 Task: Use the formula "LAMBDA" in spreadsheet "Project portfolio".
Action: Mouse moved to (524, 236)
Screenshot: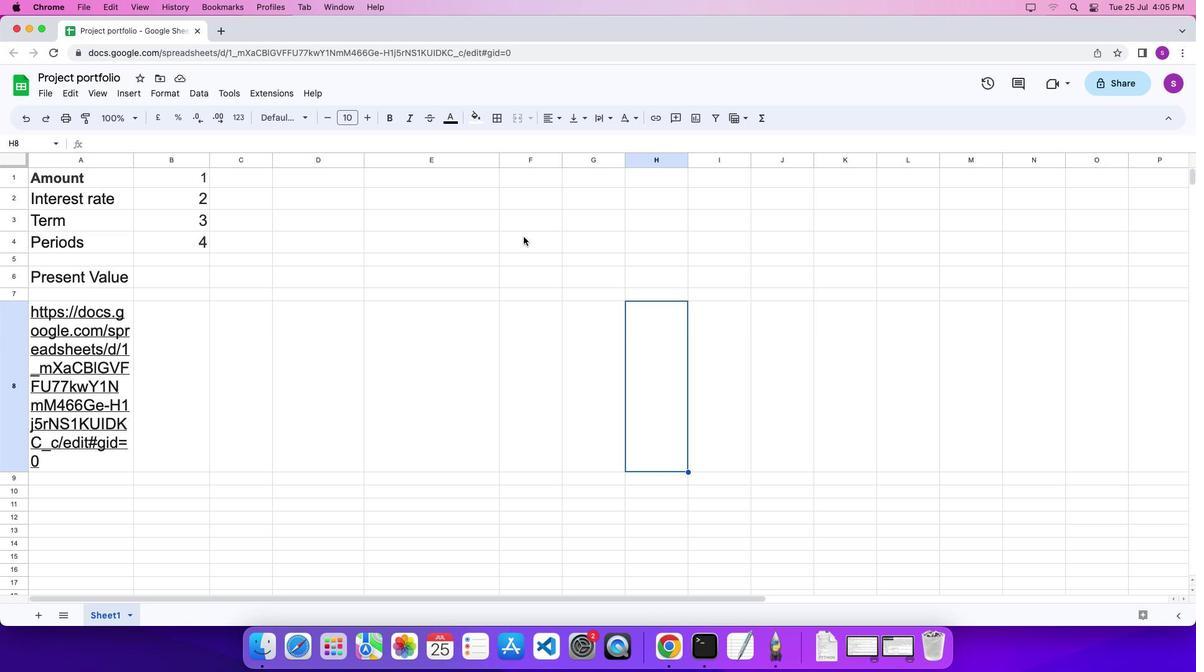 
Action: Mouse pressed left at (524, 236)
Screenshot: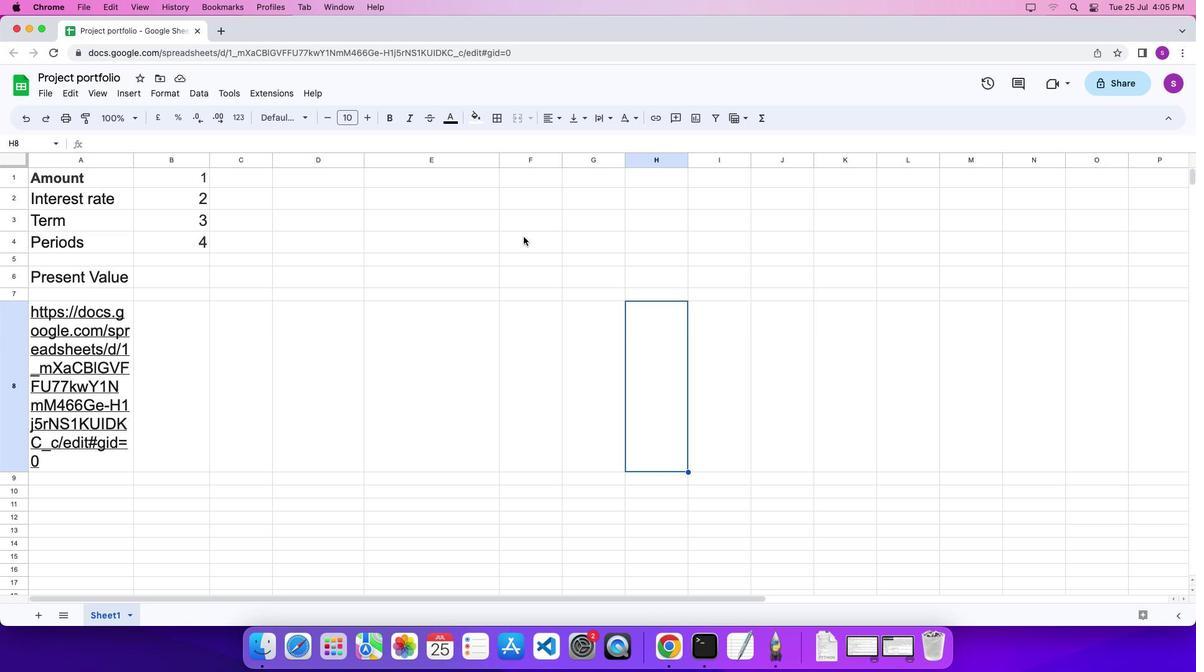 
Action: Key pressed '='
Screenshot: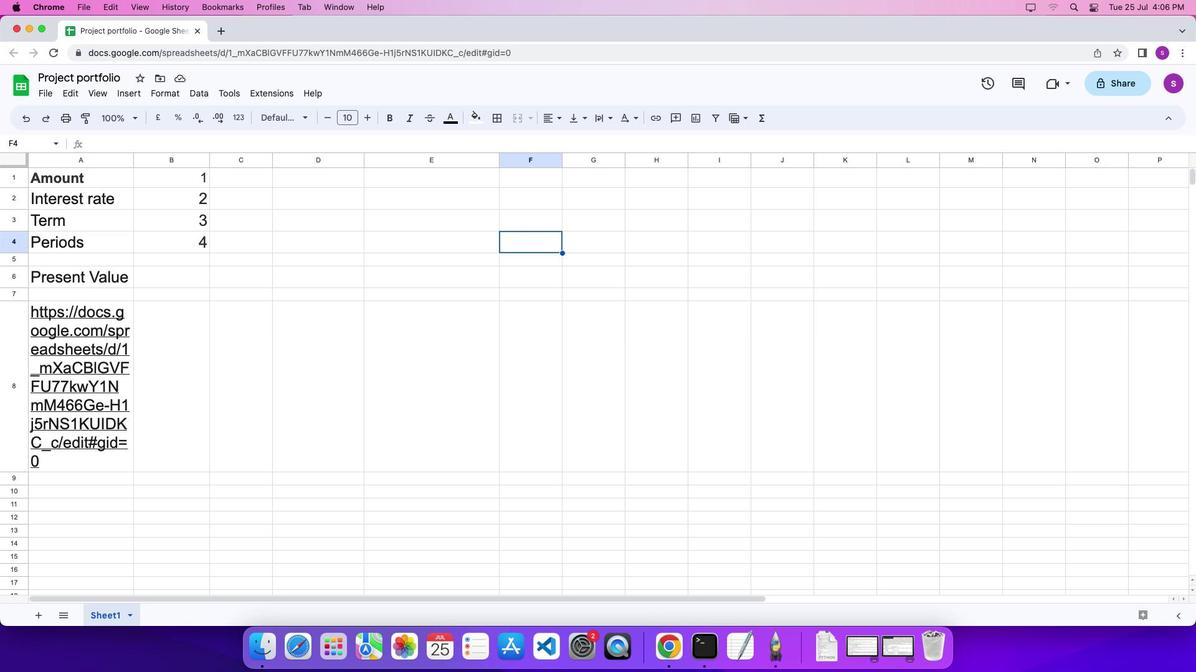 
Action: Mouse moved to (766, 122)
Screenshot: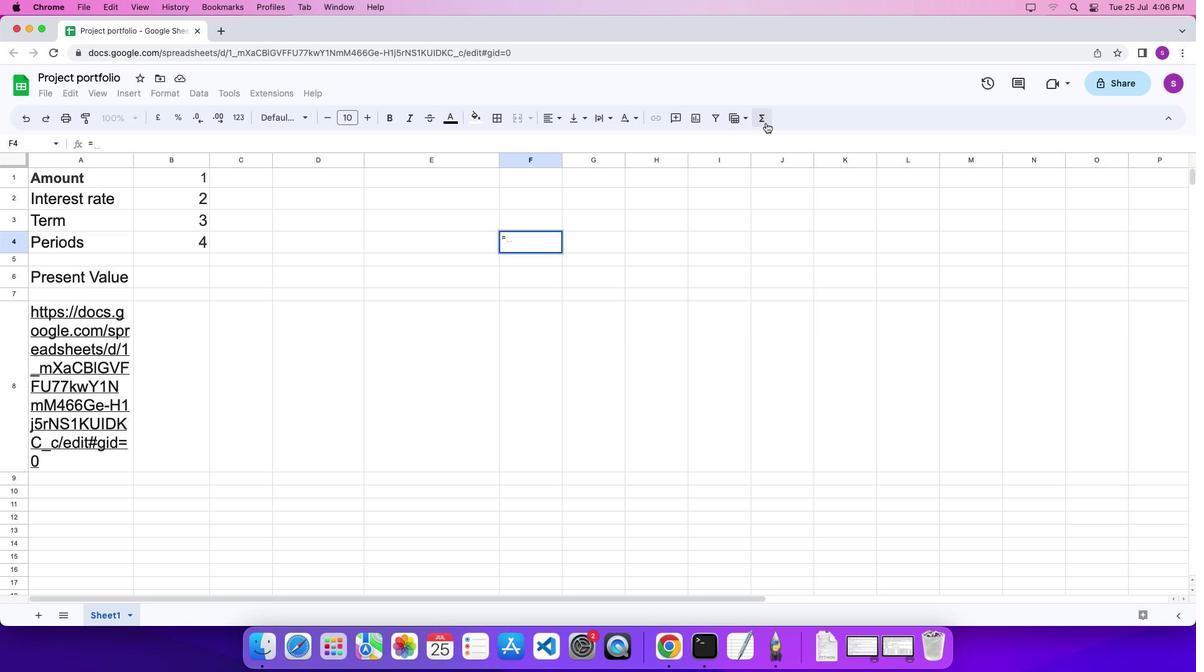
Action: Mouse pressed left at (766, 122)
Screenshot: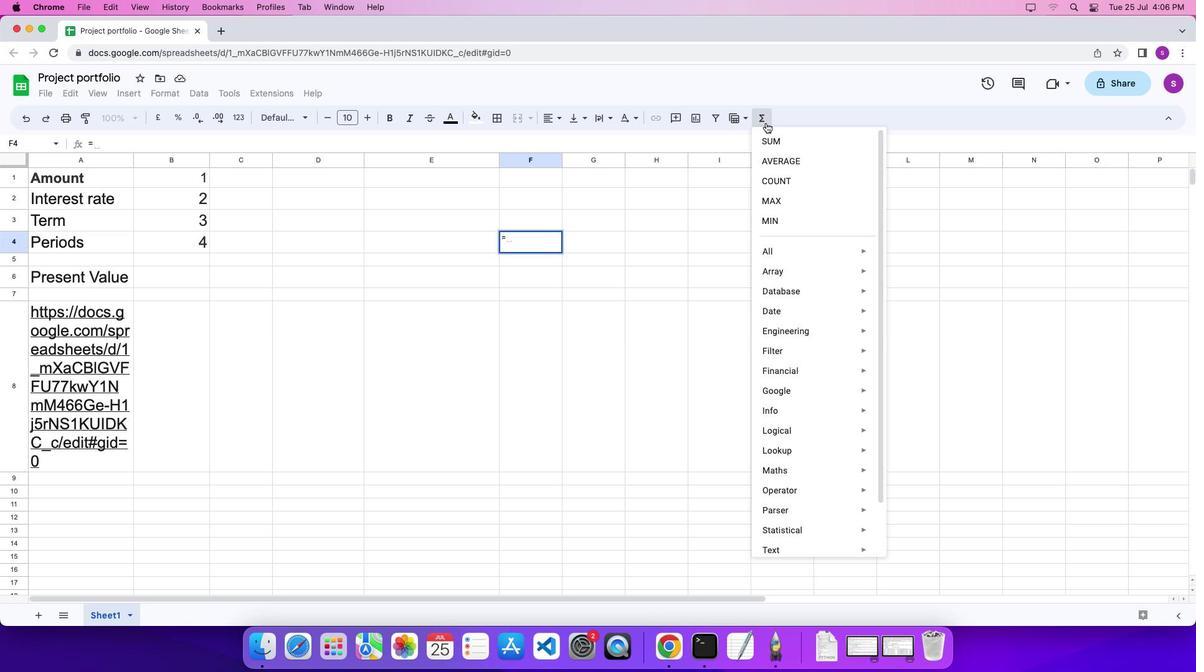 
Action: Mouse moved to (940, 580)
Screenshot: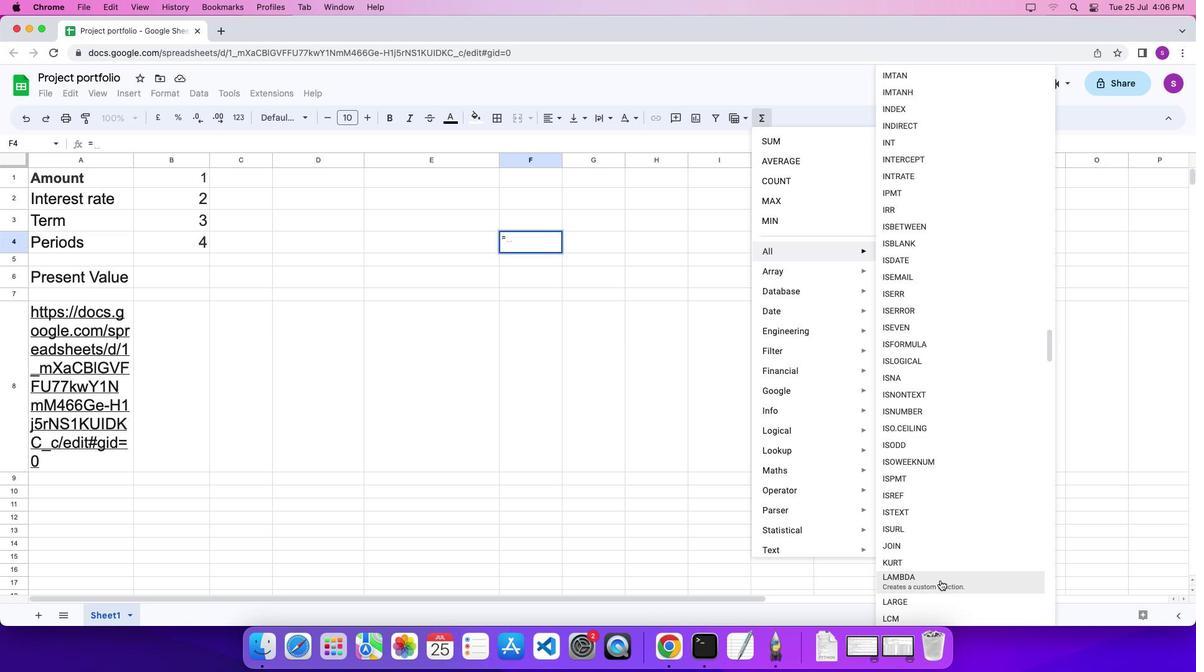 
Action: Mouse pressed left at (940, 580)
Screenshot: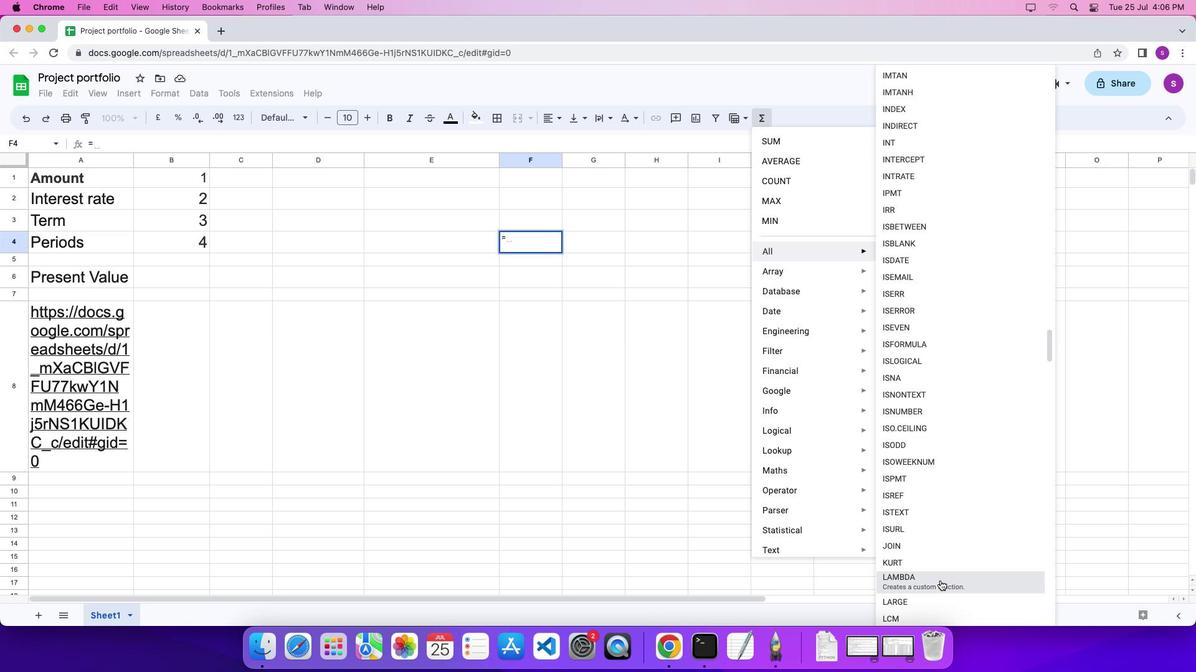 
Action: Mouse moved to (729, 378)
Screenshot: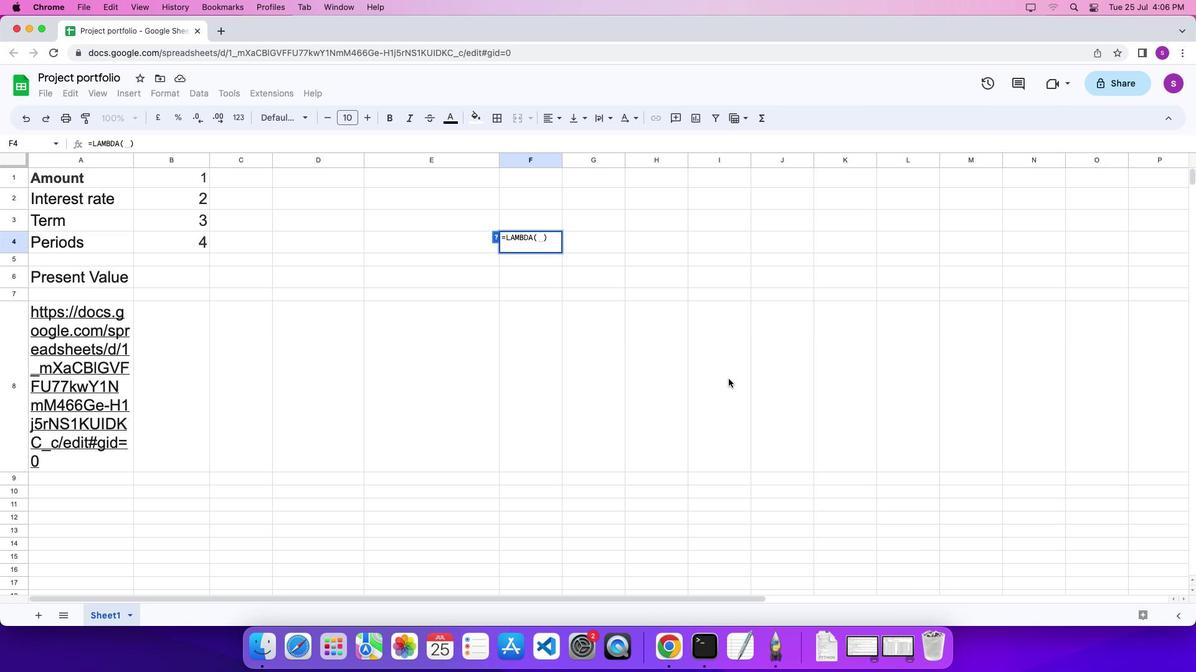 
Action: Key pressed 'a'',''b'',''a''+''b'Key.shift_r')'Key.shift_r'(''1''0'',''2''0''\x03'
Screenshot: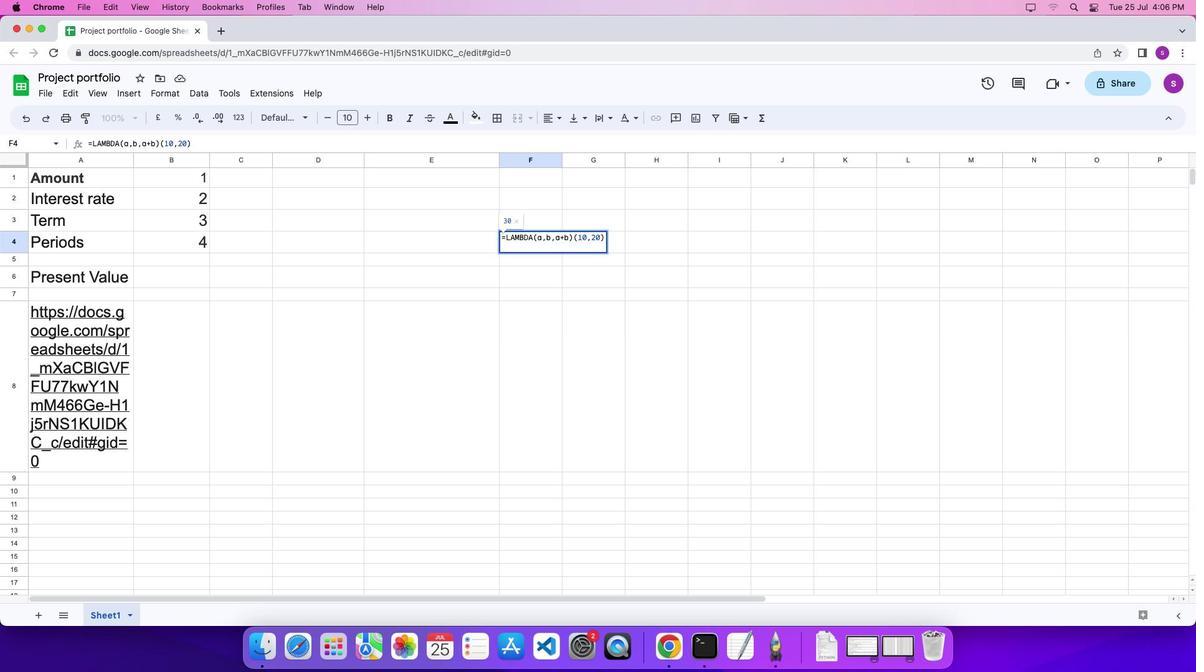 
